 Task: Write description "Education is a passport to a bright future".
Action: Mouse moved to (539, 163)
Screenshot: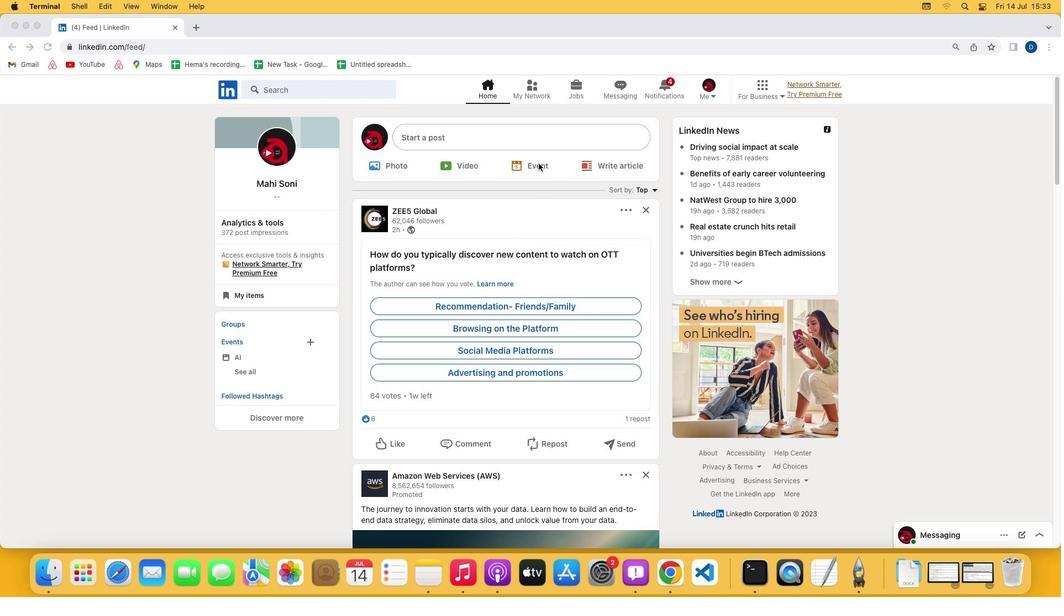
Action: Mouse pressed left at (539, 163)
Screenshot: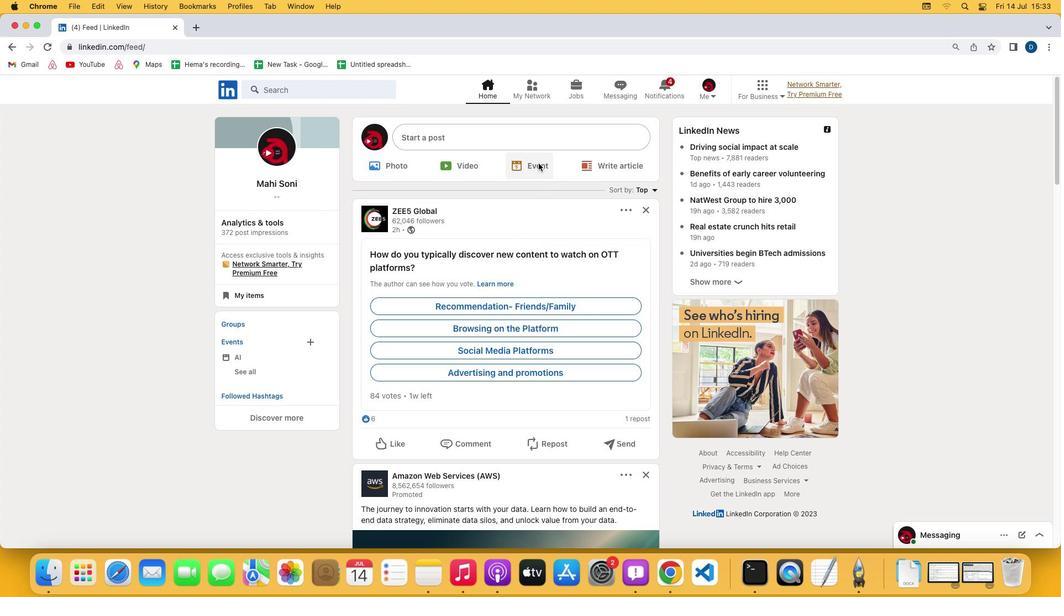 
Action: Mouse pressed left at (539, 163)
Screenshot: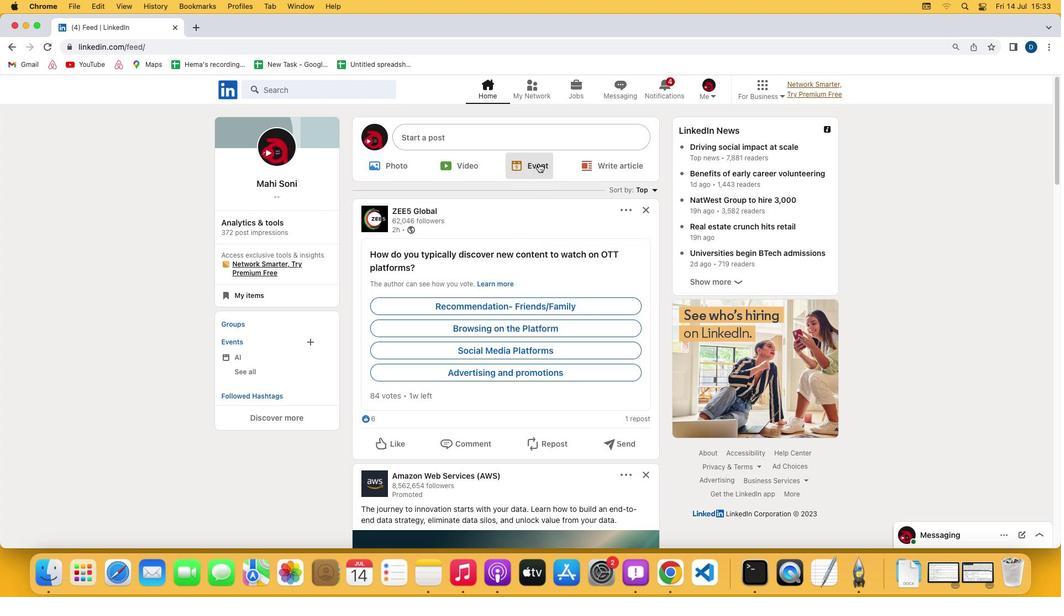 
Action: Mouse moved to (483, 366)
Screenshot: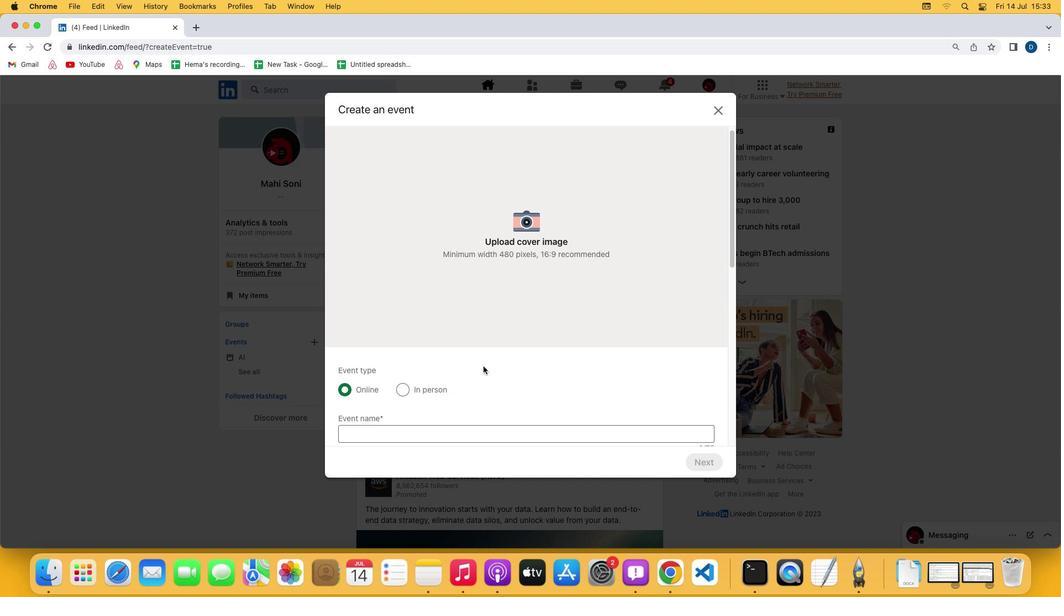 
Action: Mouse scrolled (483, 366) with delta (0, 0)
Screenshot: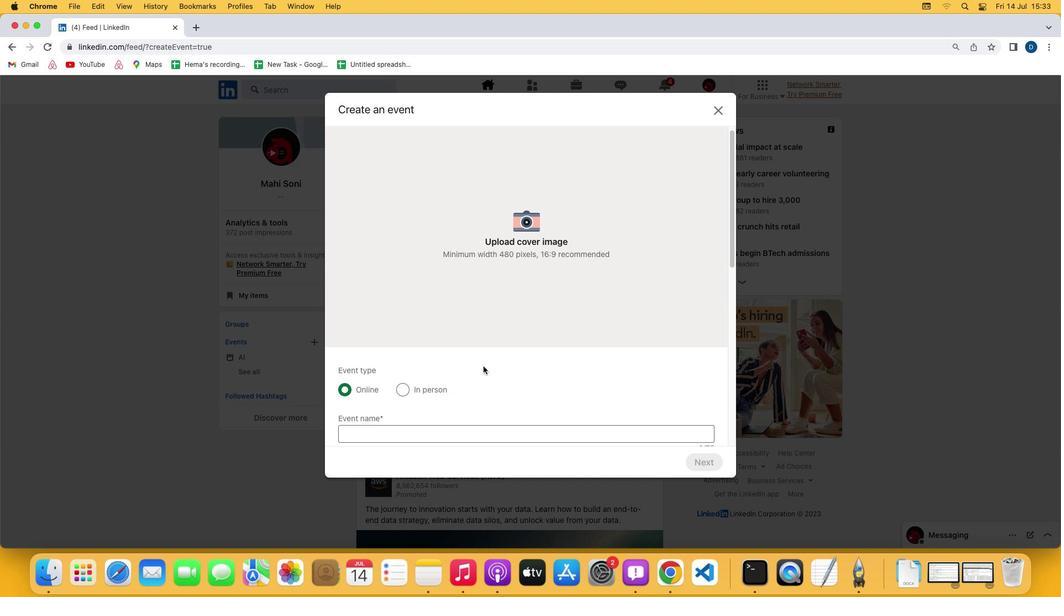 
Action: Mouse scrolled (483, 366) with delta (0, 0)
Screenshot: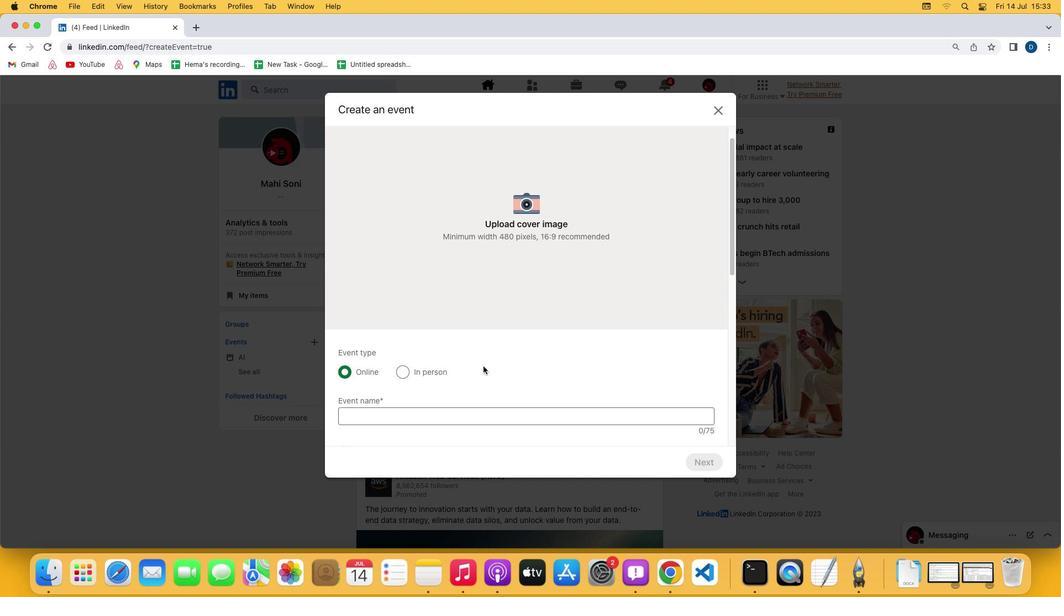 
Action: Mouse scrolled (483, 366) with delta (0, -1)
Screenshot: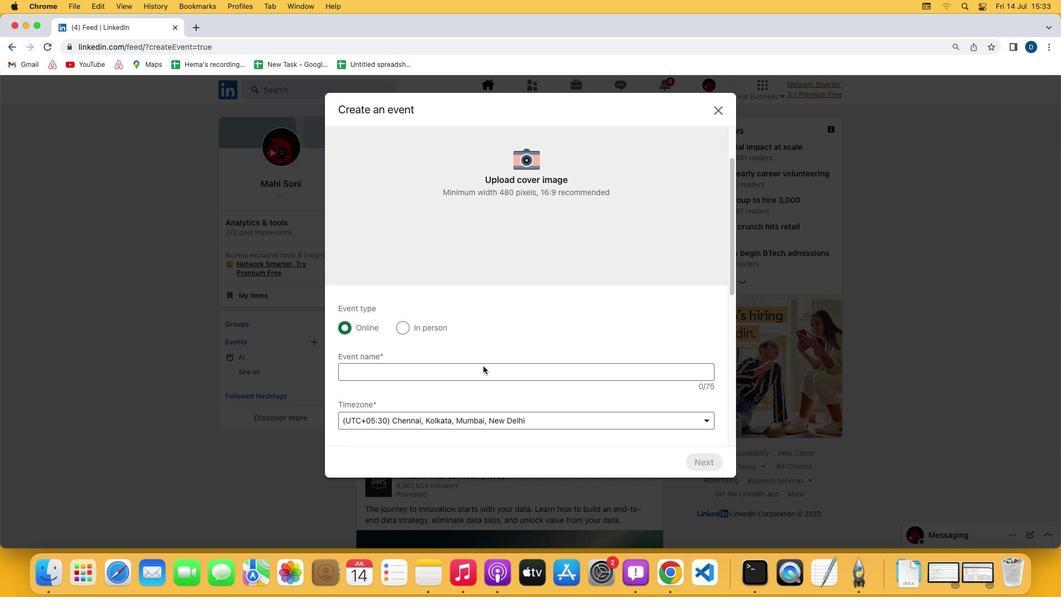 
Action: Mouse scrolled (483, 366) with delta (0, -2)
Screenshot: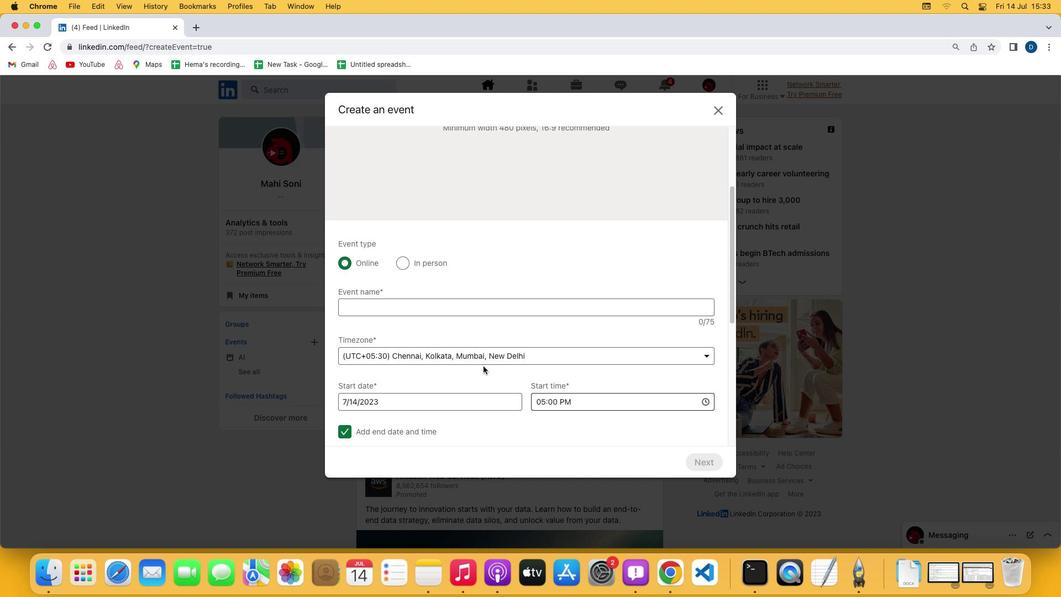 
Action: Mouse scrolled (483, 366) with delta (0, 0)
Screenshot: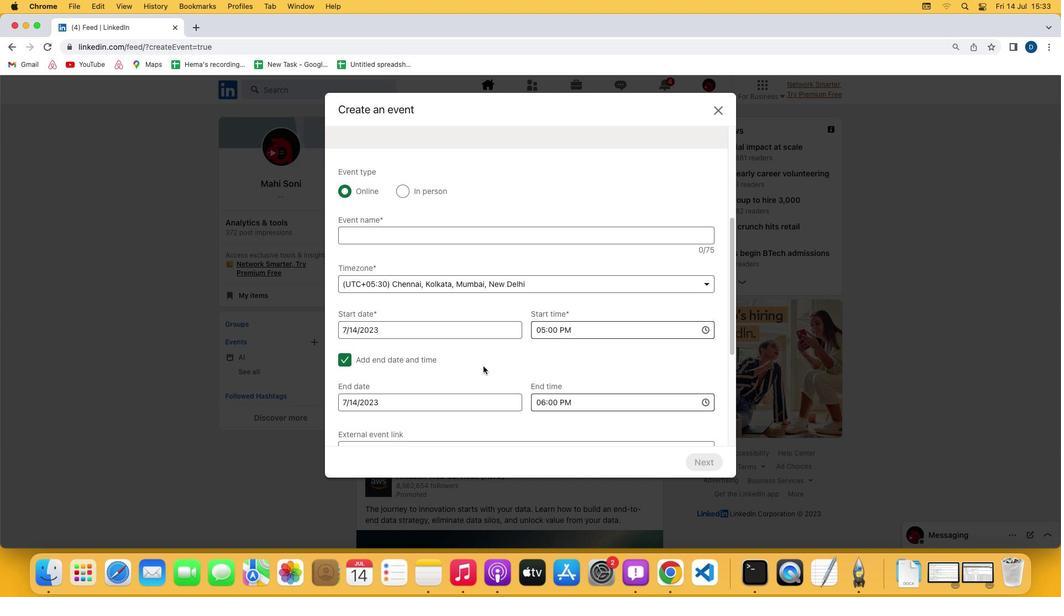 
Action: Mouse scrolled (483, 366) with delta (0, 0)
Screenshot: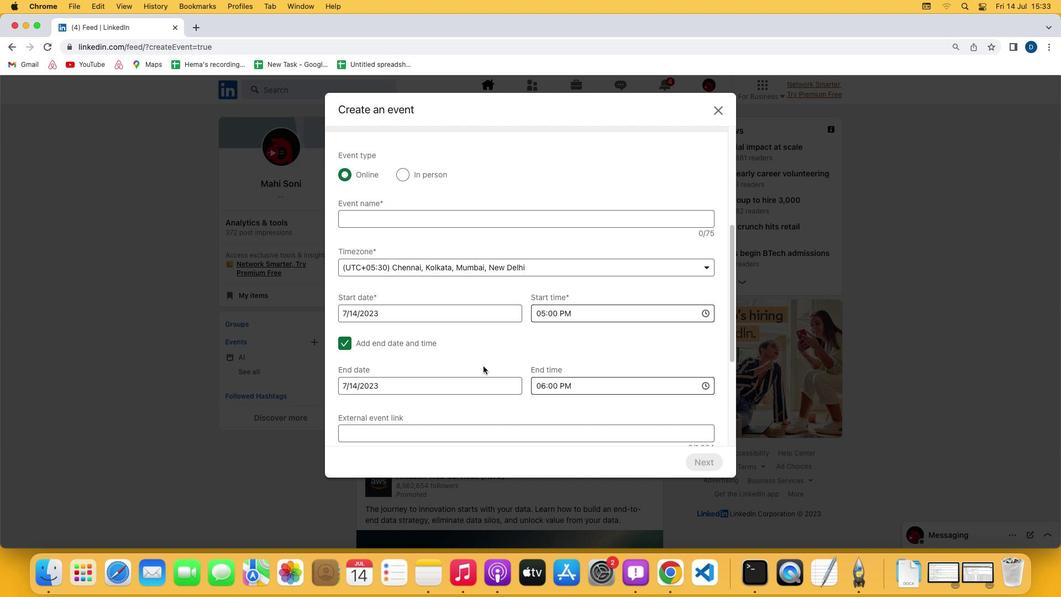 
Action: Mouse scrolled (483, 366) with delta (0, -1)
Screenshot: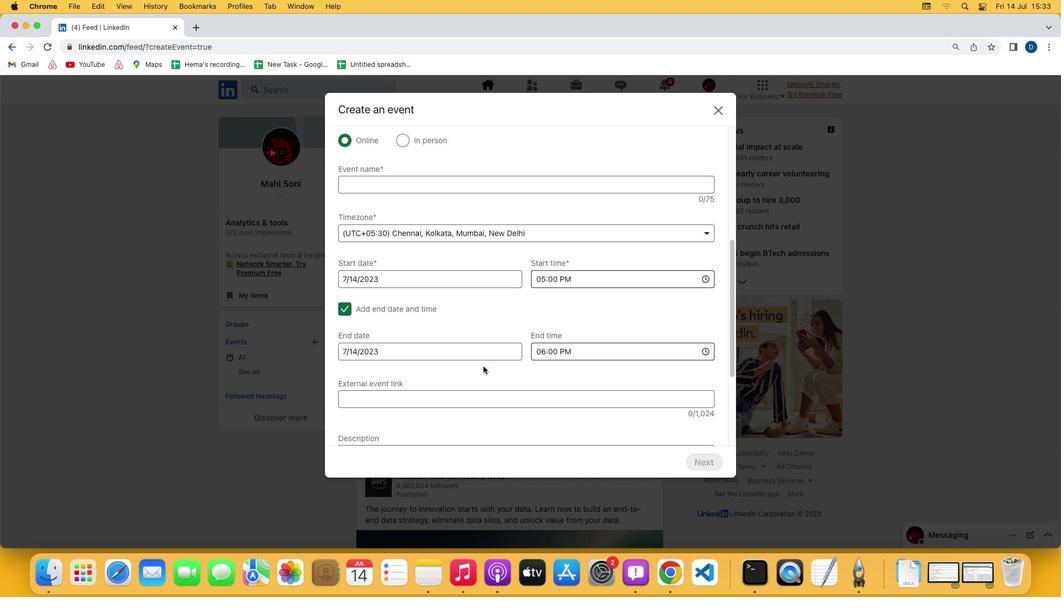 
Action: Mouse scrolled (483, 366) with delta (0, -2)
Screenshot: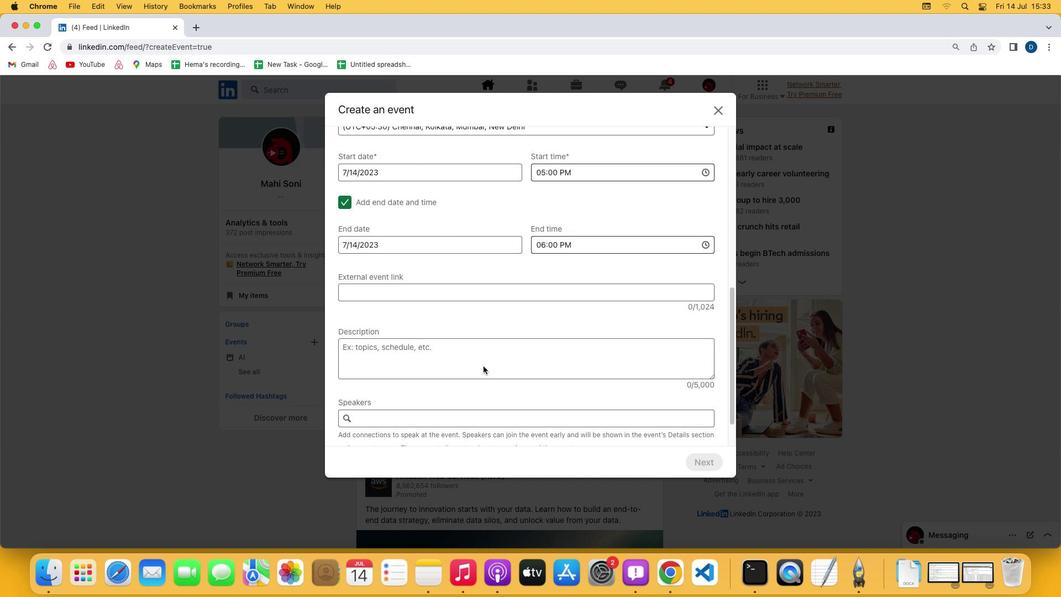 
Action: Mouse moved to (440, 324)
Screenshot: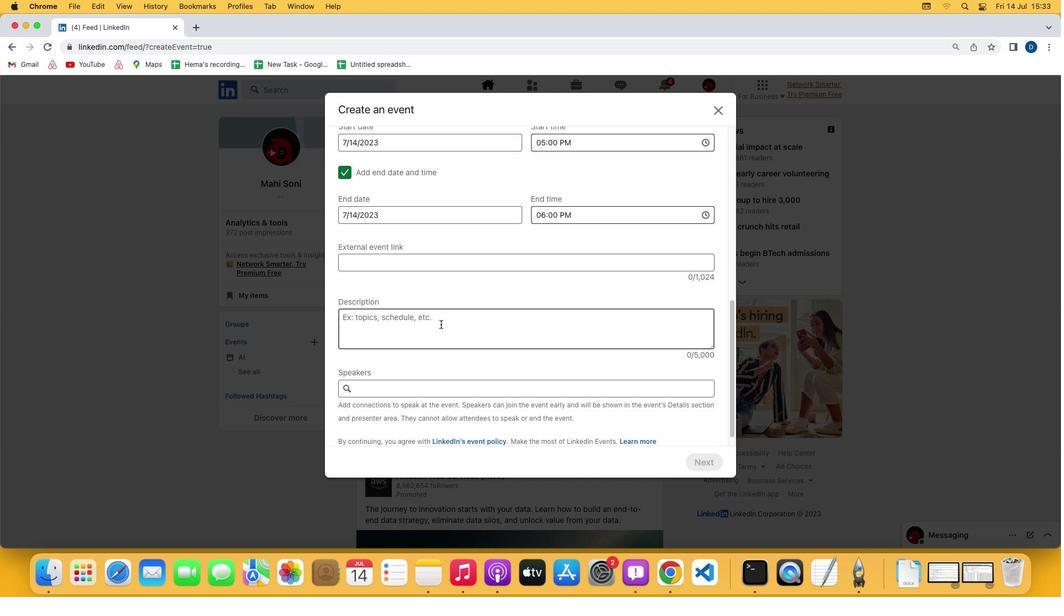 
Action: Mouse pressed left at (440, 324)
Screenshot: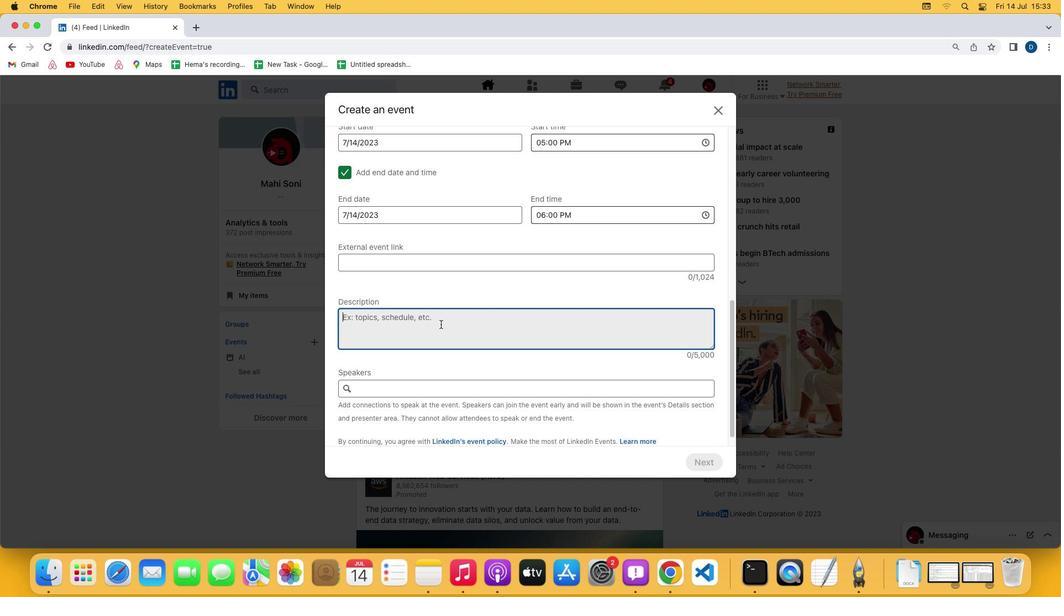 
Action: Mouse moved to (456, 322)
Screenshot: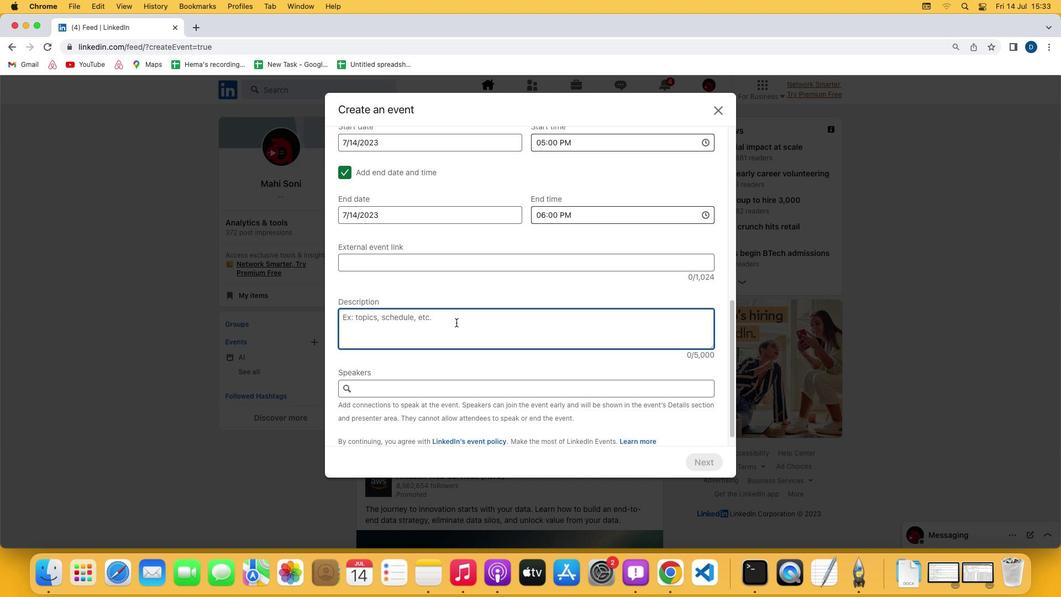 
Action: Key pressed Key.shift'E''d''u''c''a''t''i''o''n'Key.space'i''s'Key.space'a'Key.space'p''a''s''s''p''o''r''t'Key.space't''o'Key.space'b''r''i''g''h''t'Key.space'f''u''t''u''r''e'
Screenshot: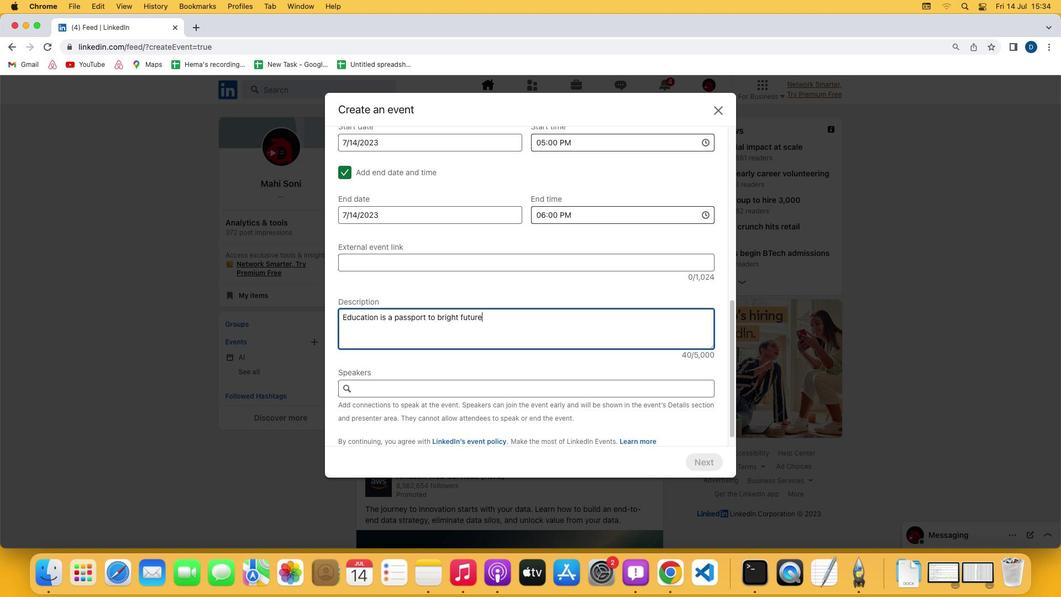 
